Task: Use the formula "DOLLARDE" in spreadsheet "Project protfolio".
Action: Mouse moved to (110, 63)
Screenshot: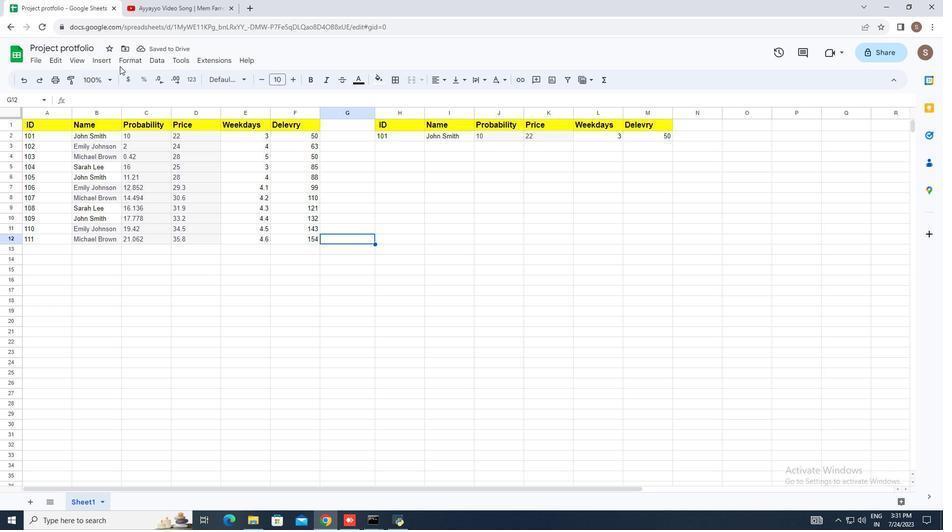 
Action: Mouse pressed left at (110, 63)
Screenshot: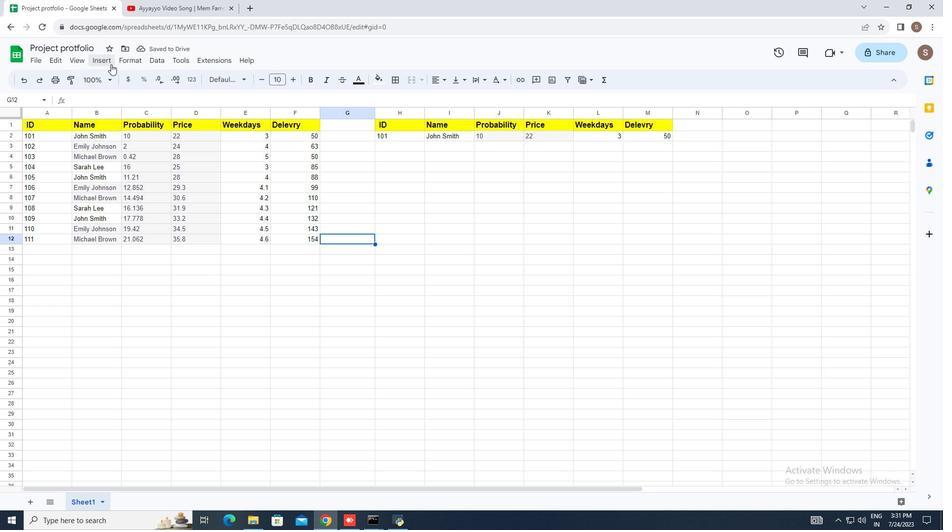
Action: Mouse moved to (151, 233)
Screenshot: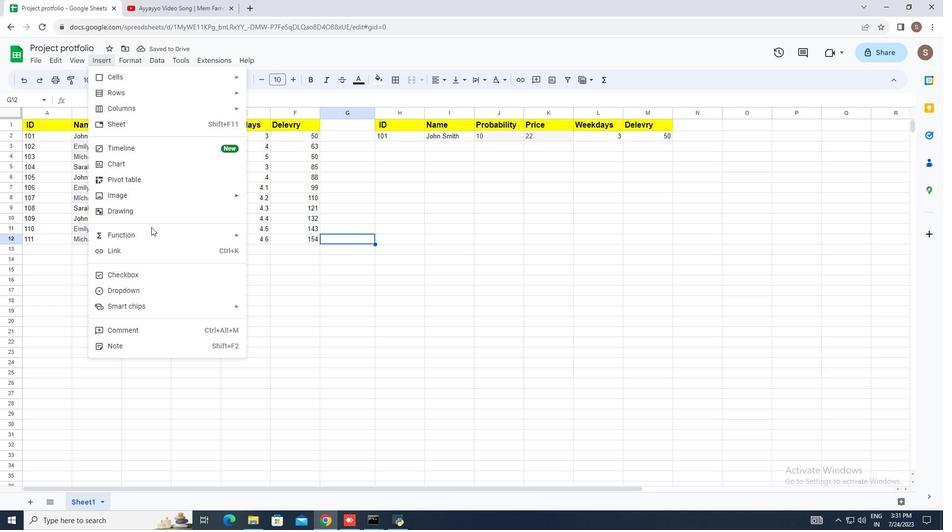 
Action: Mouse pressed left at (151, 233)
Screenshot: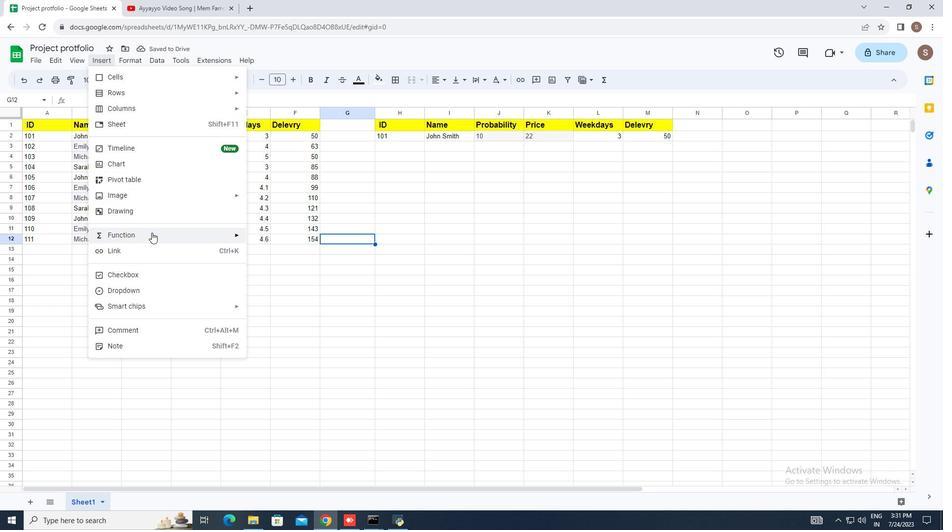 
Action: Mouse moved to (293, 223)
Screenshot: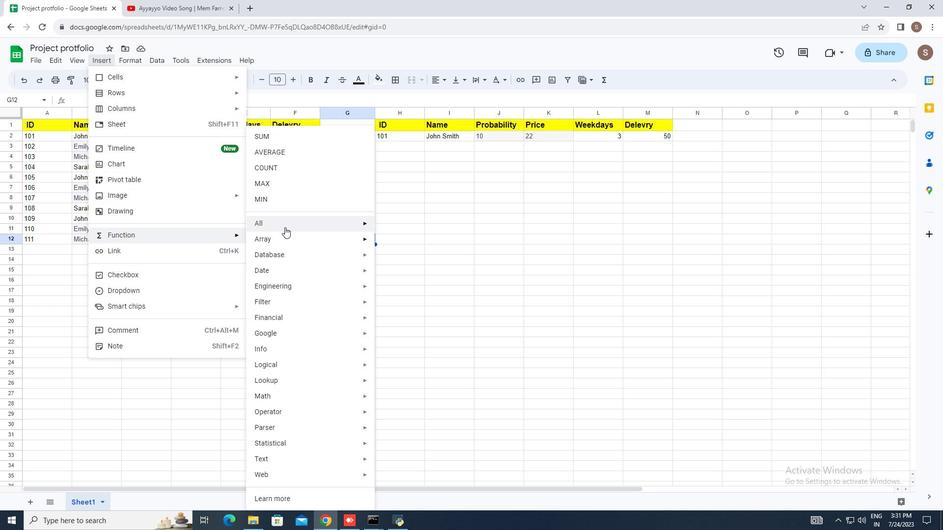 
Action: Mouse pressed left at (293, 223)
Screenshot: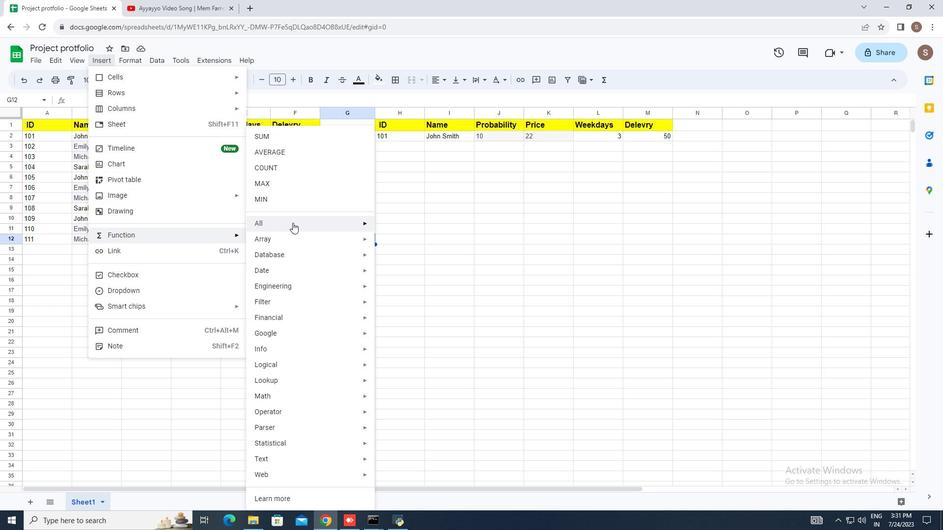
Action: Mouse moved to (418, 399)
Screenshot: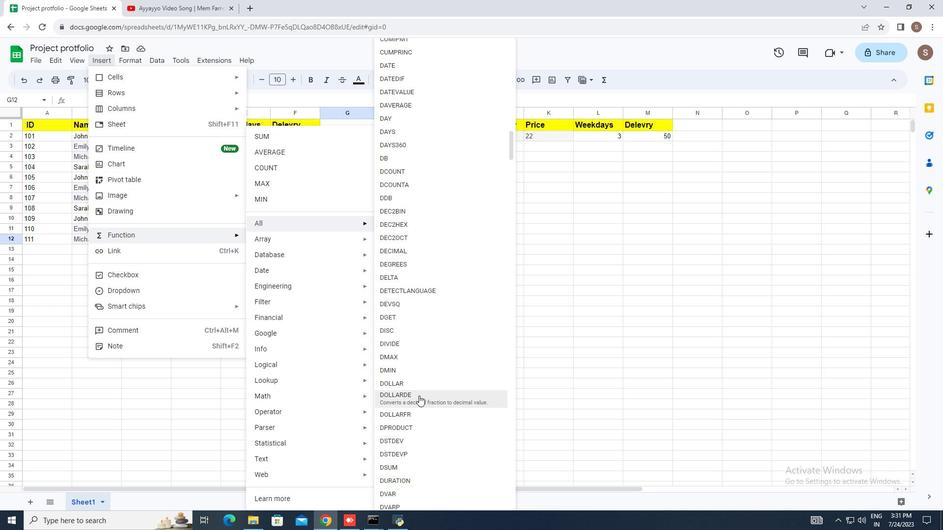 
Action: Mouse pressed left at (418, 399)
Screenshot: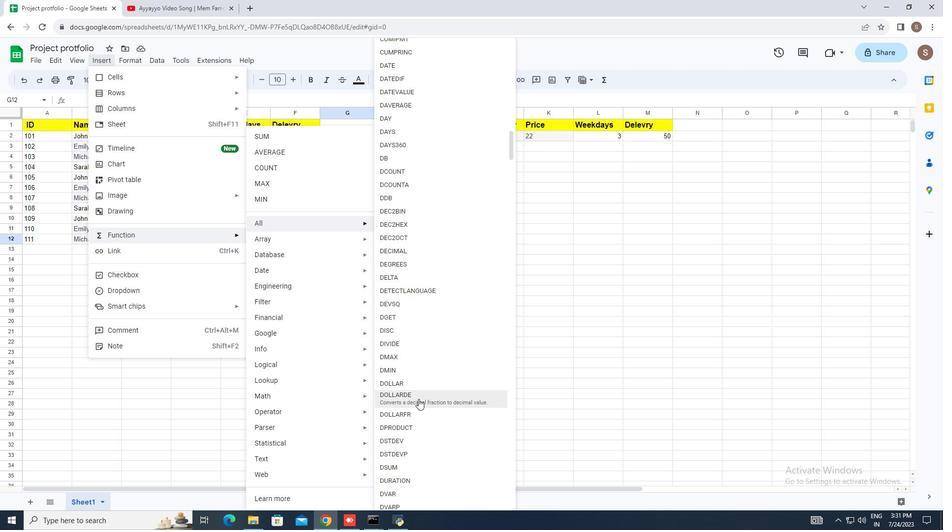 
Action: Key pressed 100.1,<Key.space>98<Key.enter>
Screenshot: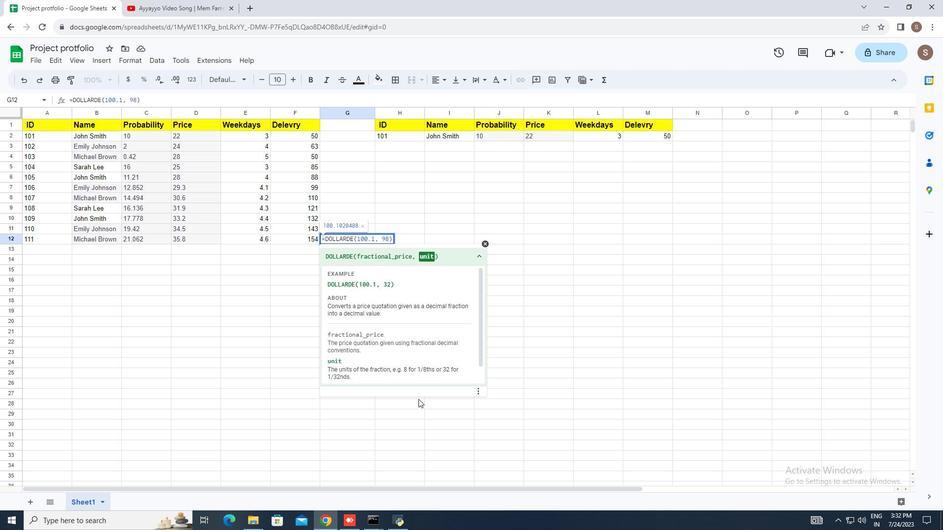 
